 Task: Plan a scenic drive from Charleston, South Carolina, to Savannah, Georgia.
Action: Mouse moved to (186, 98)
Screenshot: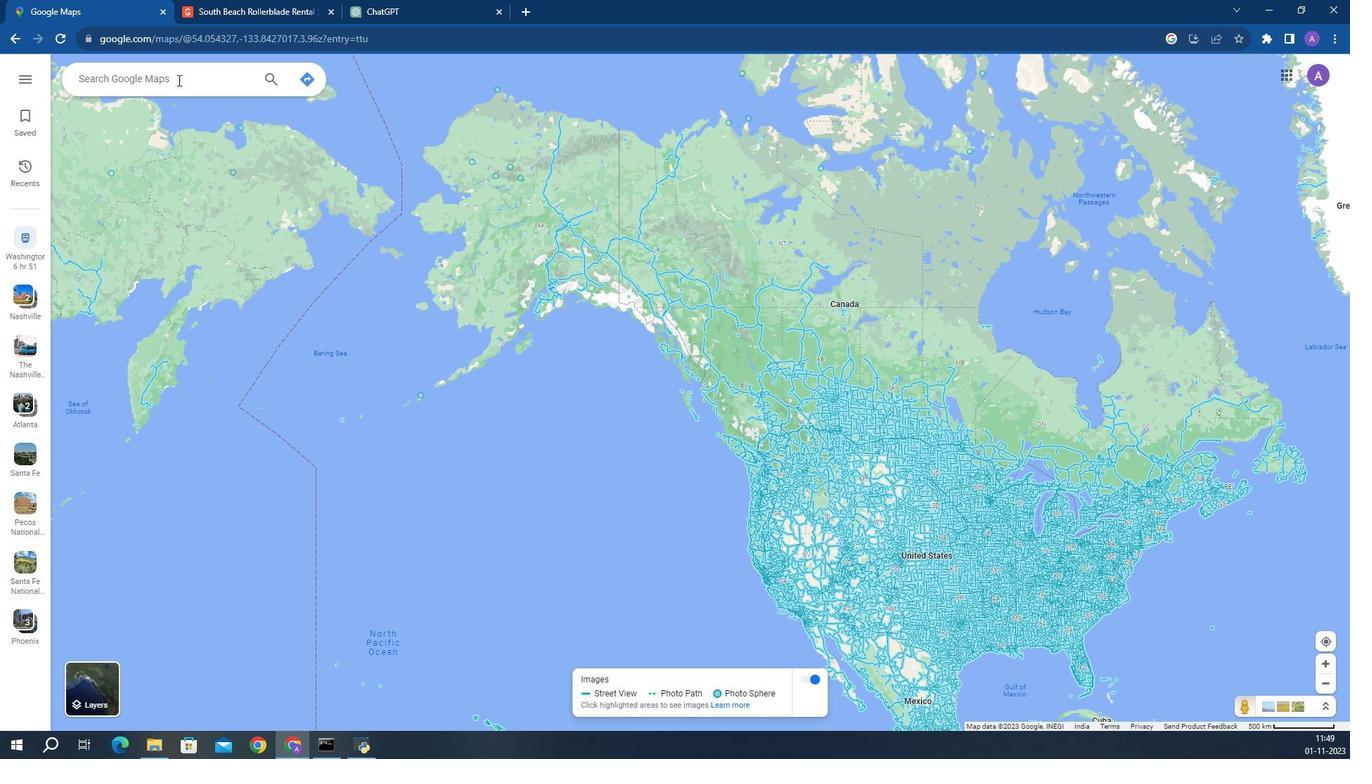 
Action: Mouse pressed left at (186, 98)
Screenshot: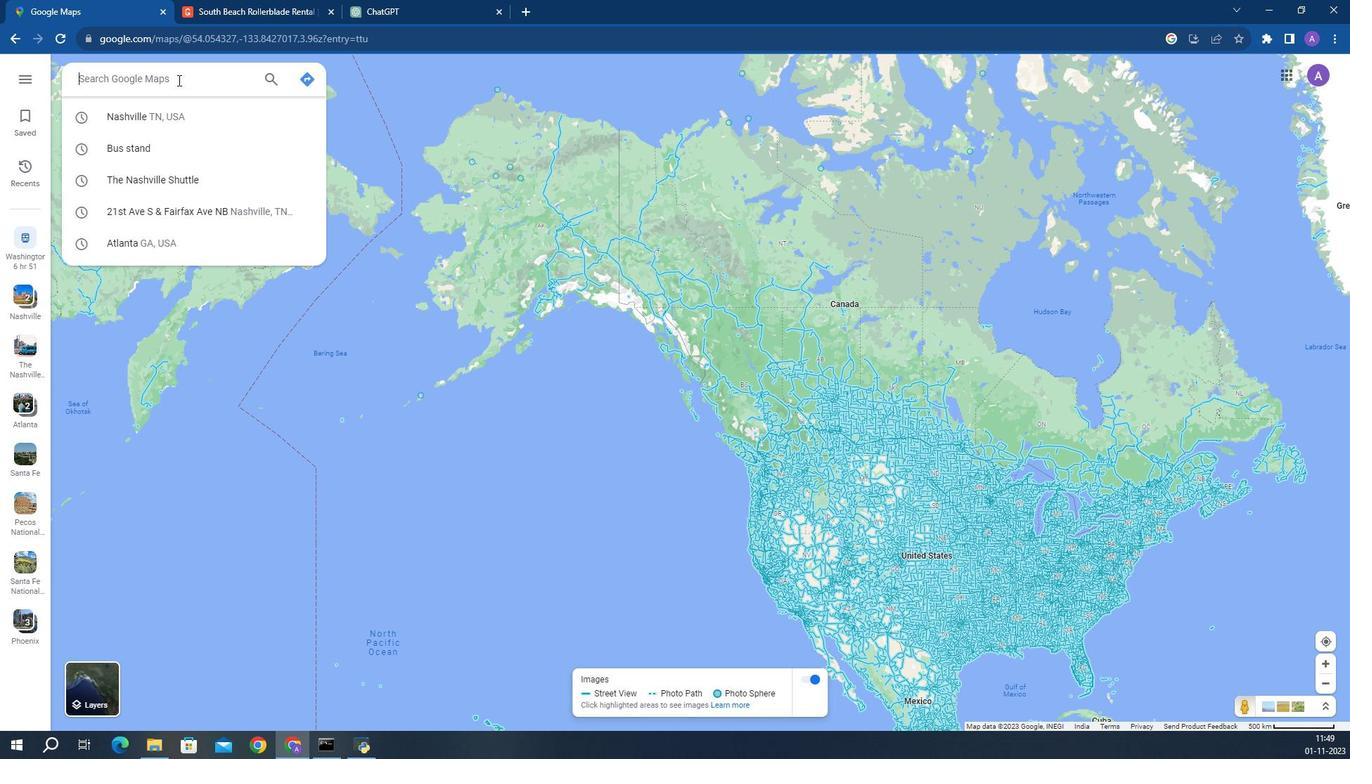 
Action: Mouse moved to (285, 96)
Screenshot: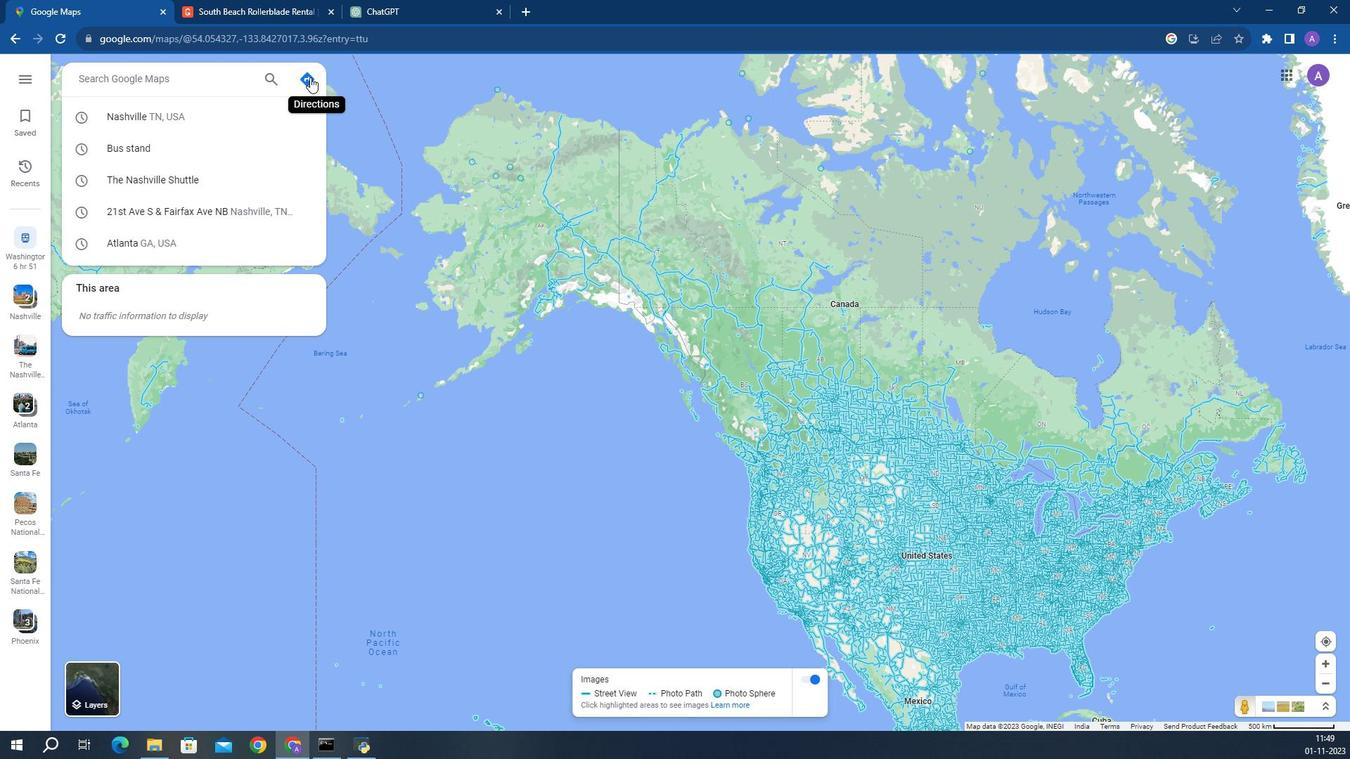 
Action: Mouse pressed left at (285, 96)
Screenshot: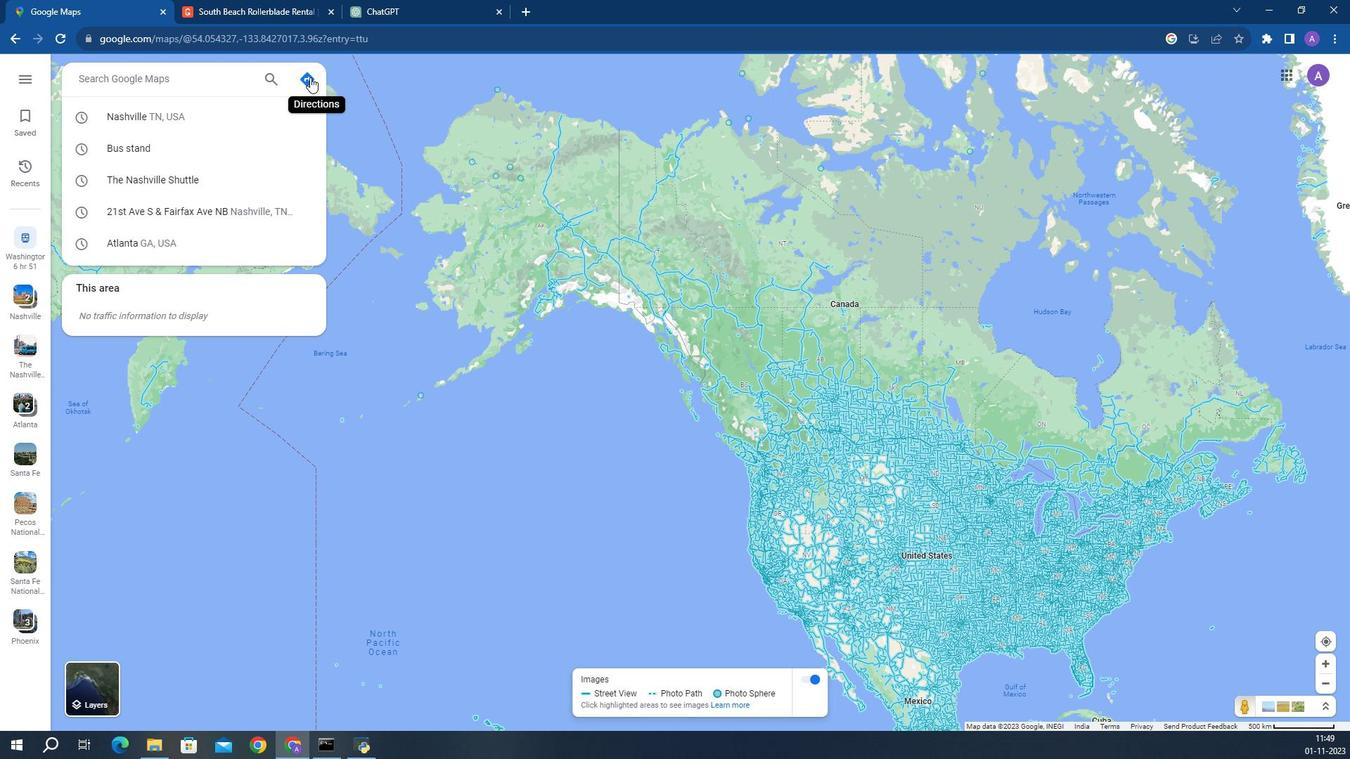 
Action: Mouse moved to (222, 120)
Screenshot: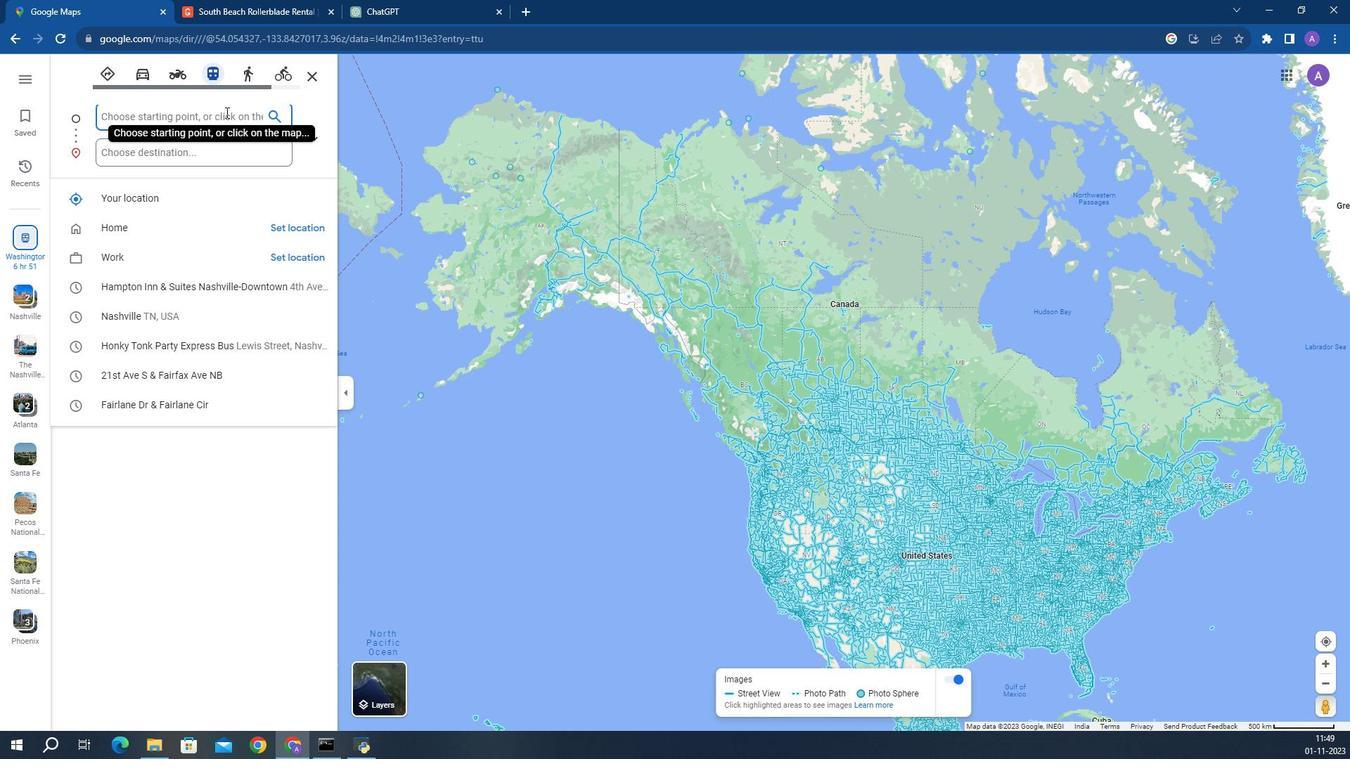 
Action: Key pressed <Key.caps_lock>C<Key.caps_lock>harleston,<Key.space><Key.caps_lock>S<Key.caps_lock>outh<Key.space><Key.caps_lock>C<Key.caps_lock>arolina
Screenshot: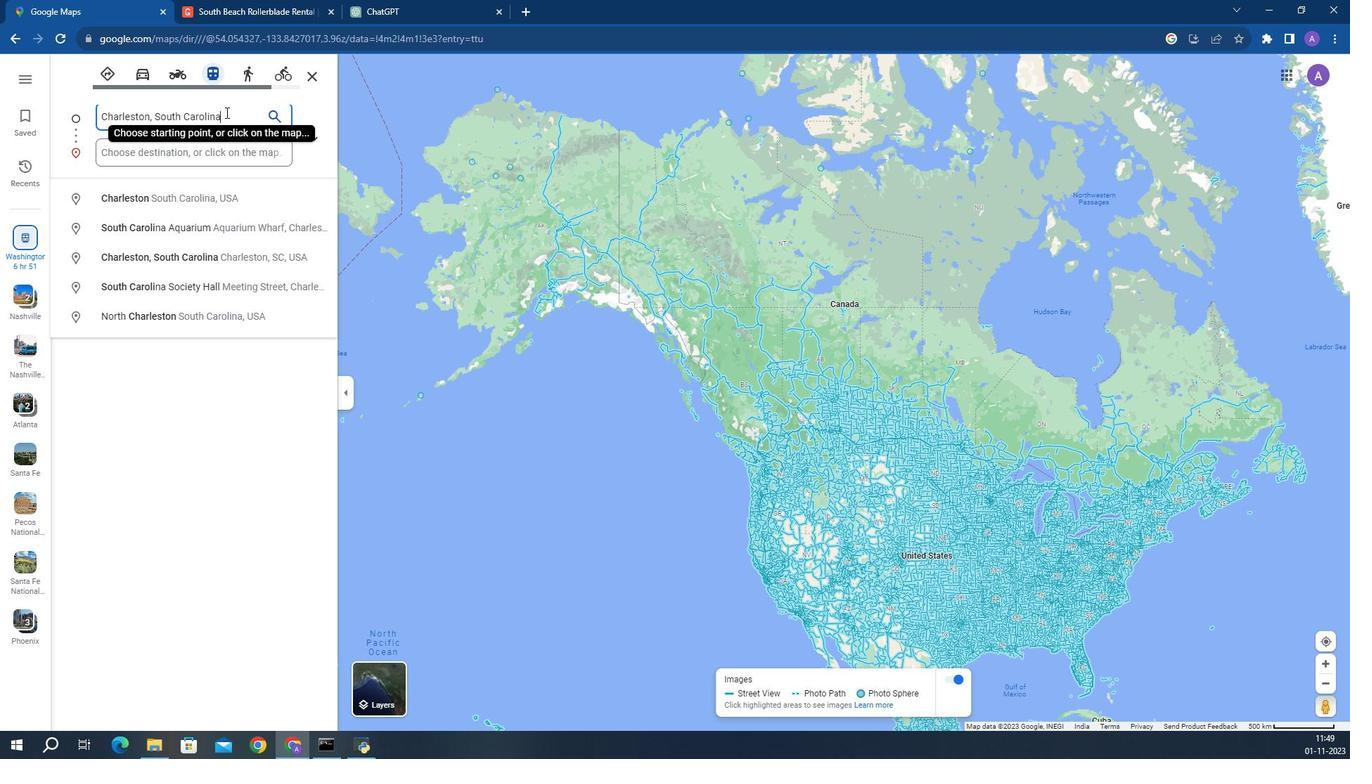 
Action: Mouse moved to (216, 146)
Screenshot: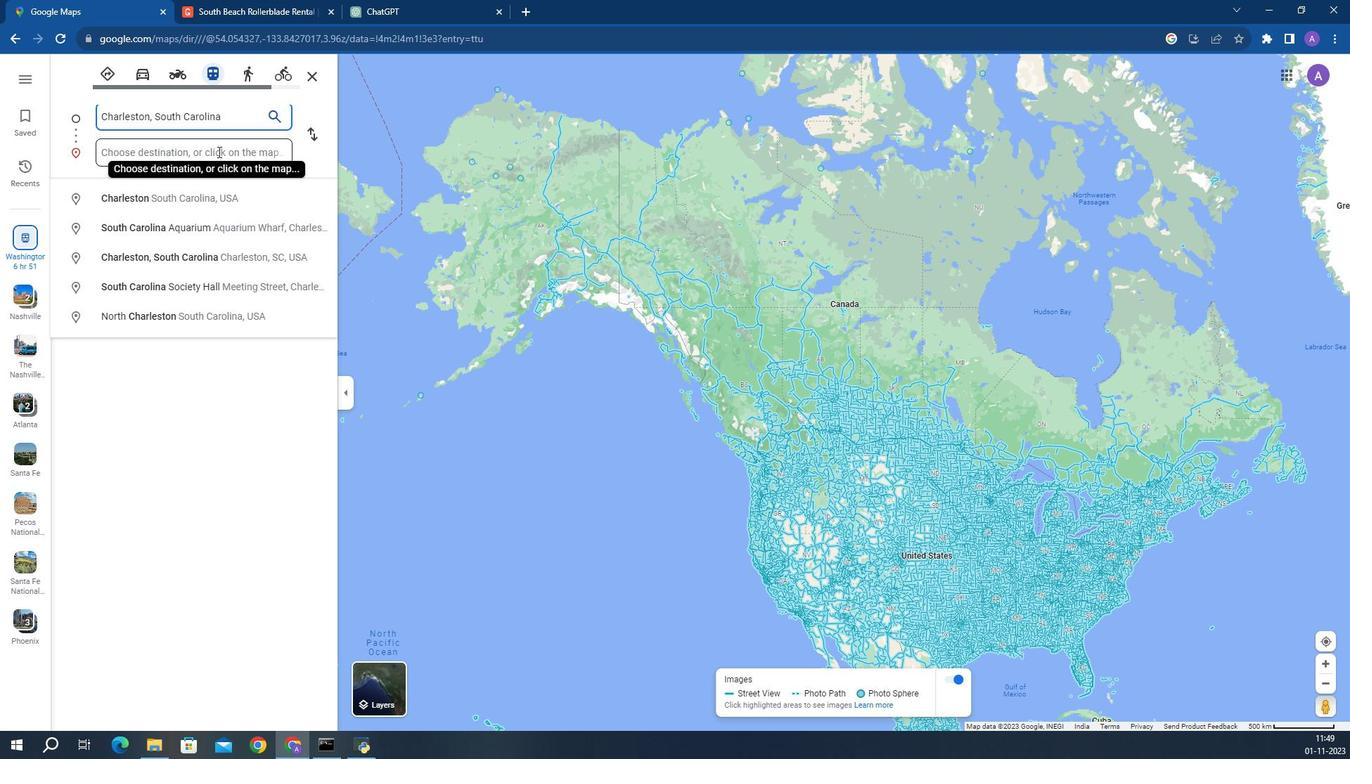 
Action: Mouse pressed left at (216, 146)
Screenshot: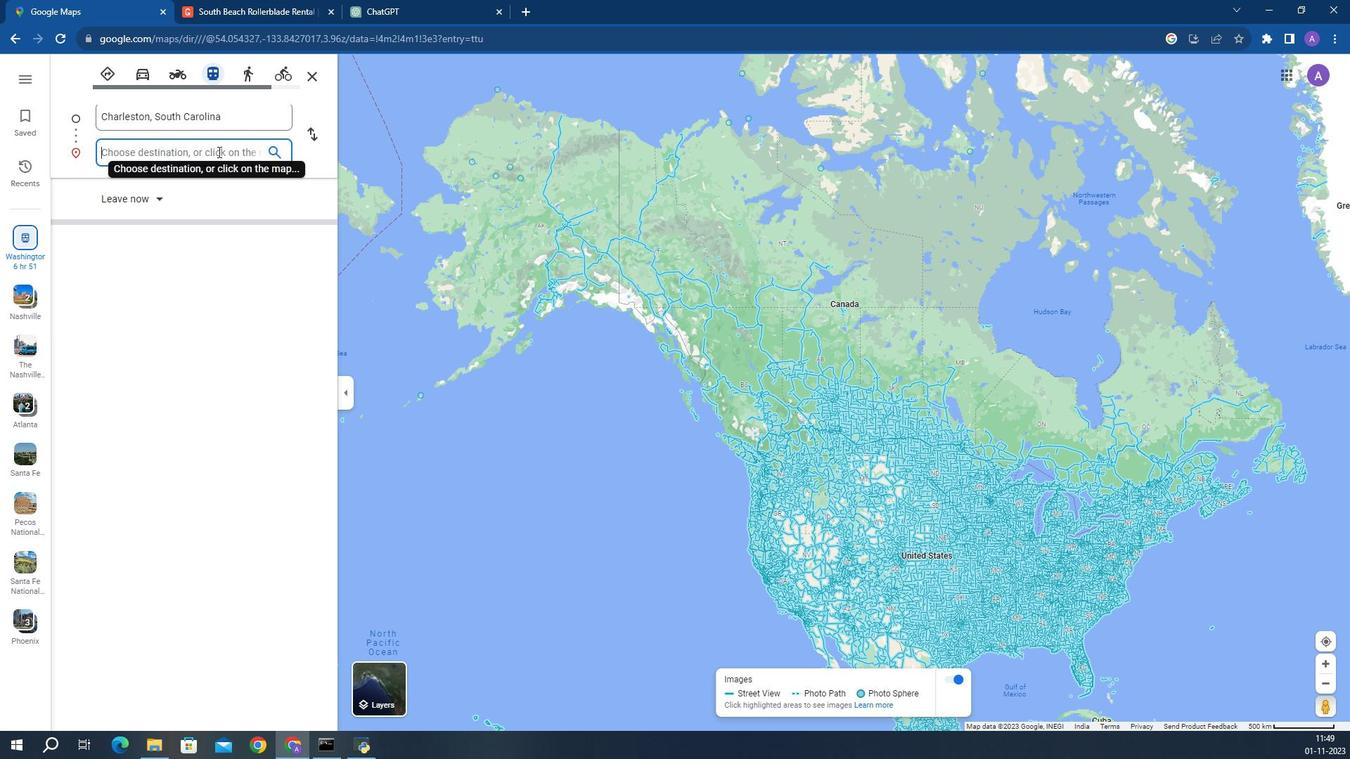 
Action: Key pressed <Key.caps_lock>S<Key.caps_lock>avannah,<Key.space><Key.caps_lock>G<Key.caps_lock>eorgia<Key.enter>
Screenshot: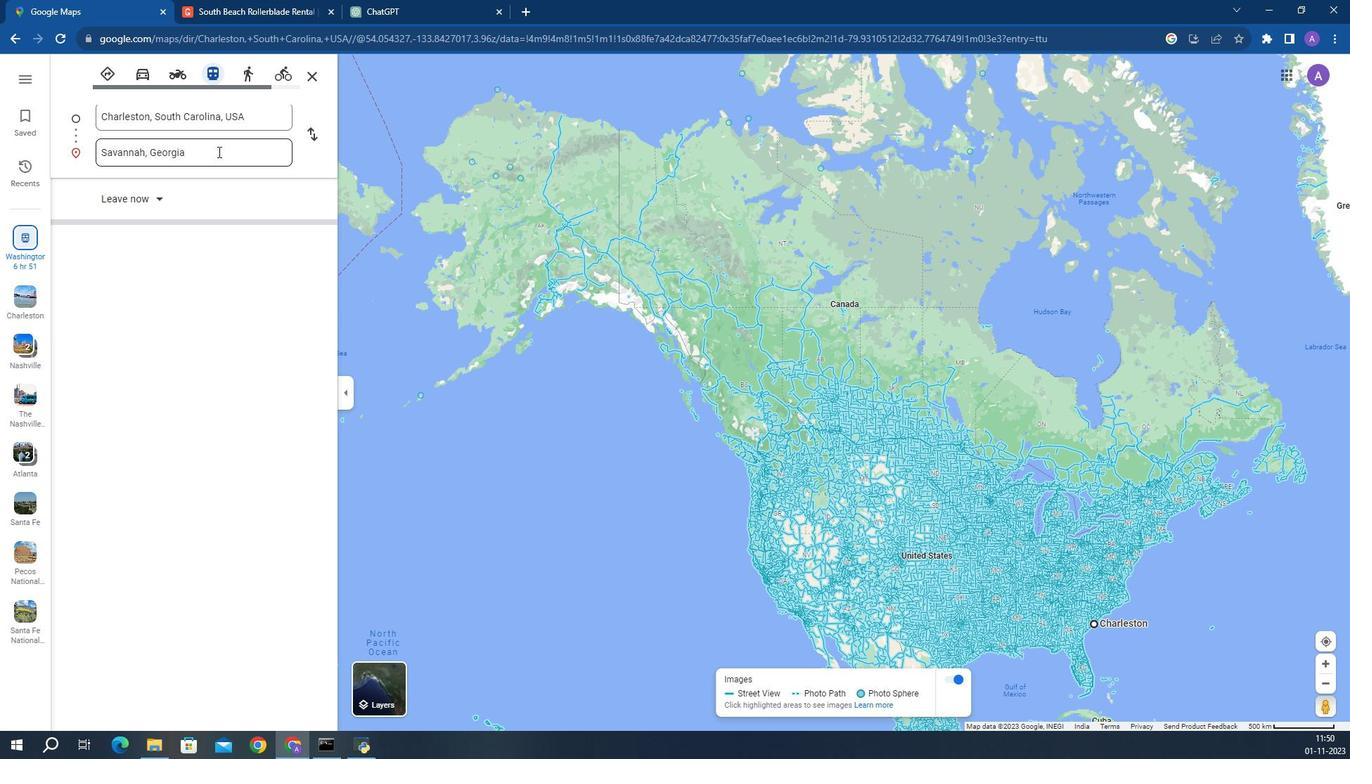 
Action: Mouse moved to (130, 99)
Screenshot: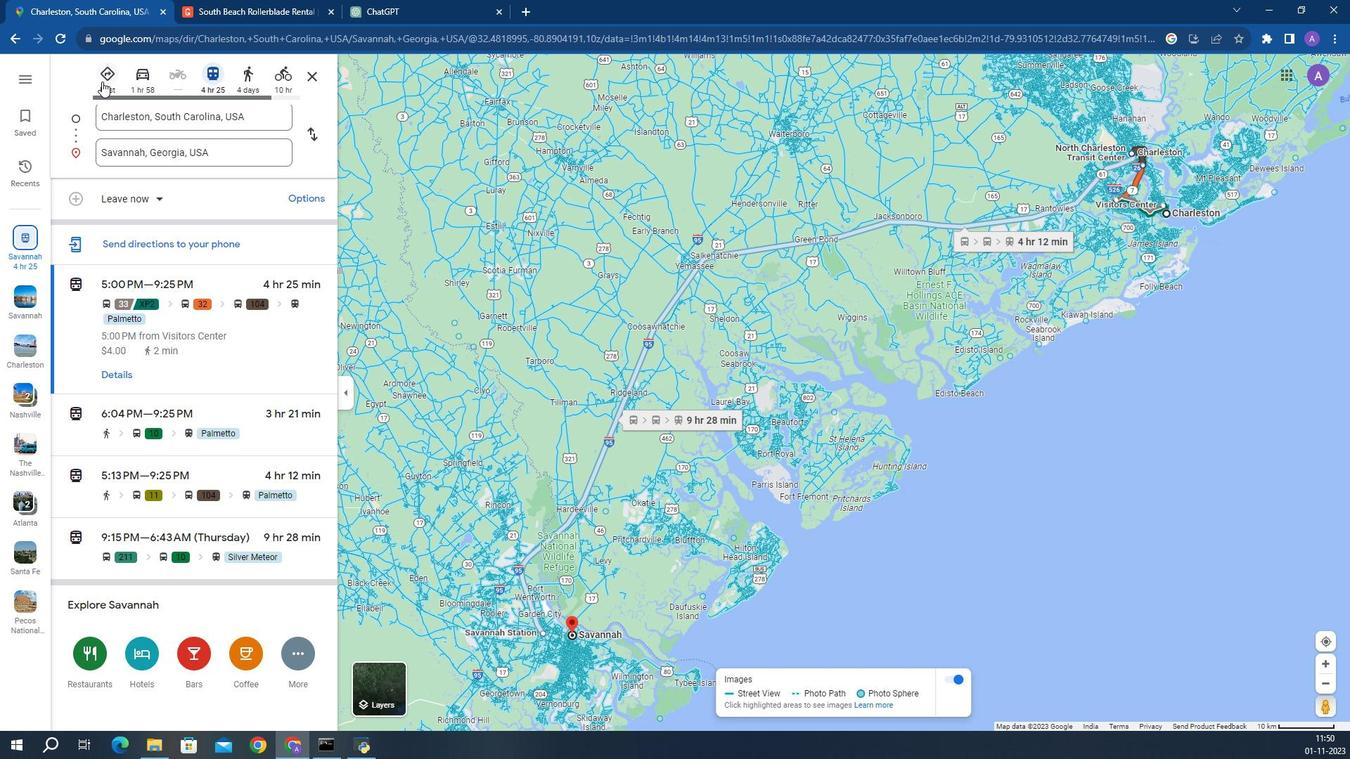 
Action: Mouse pressed left at (130, 99)
Screenshot: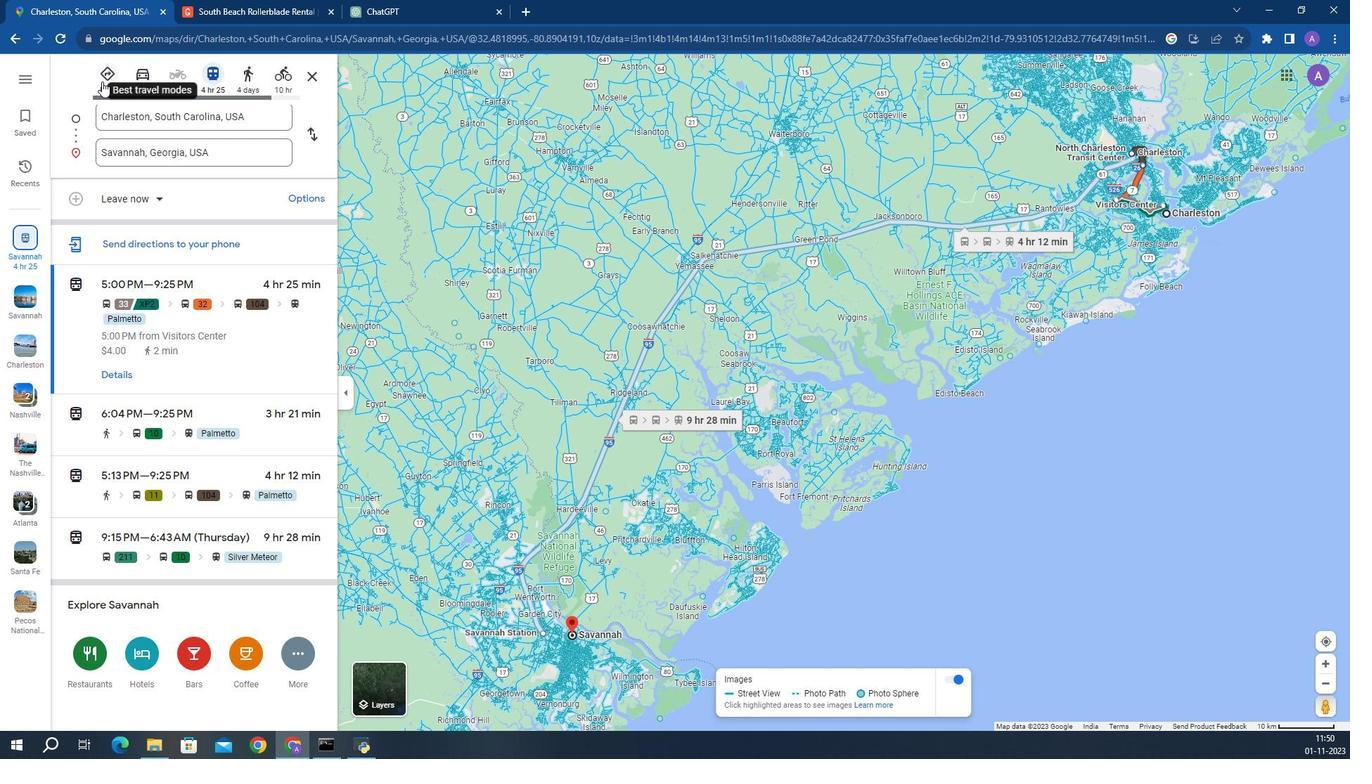 
Action: Mouse moved to (671, 308)
Screenshot: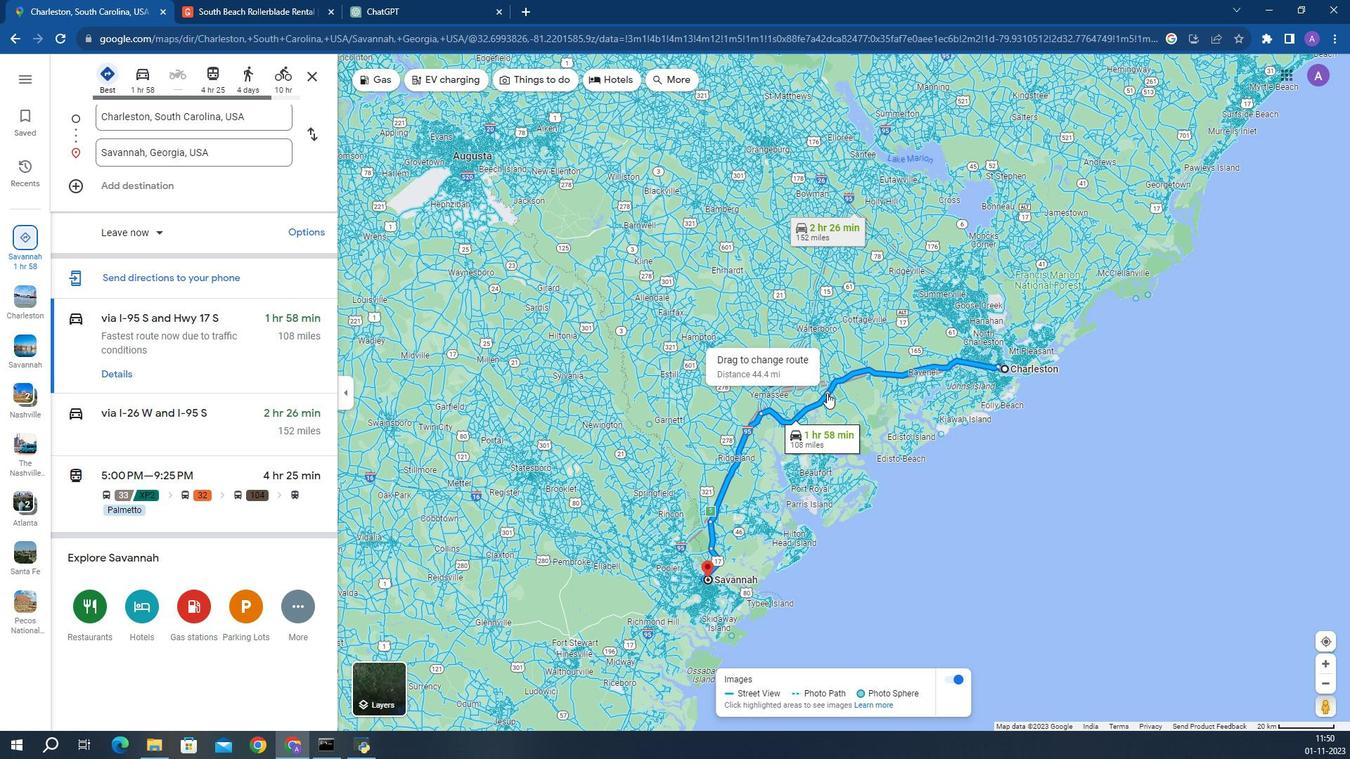 
Action: Mouse pressed left at (671, 308)
Screenshot: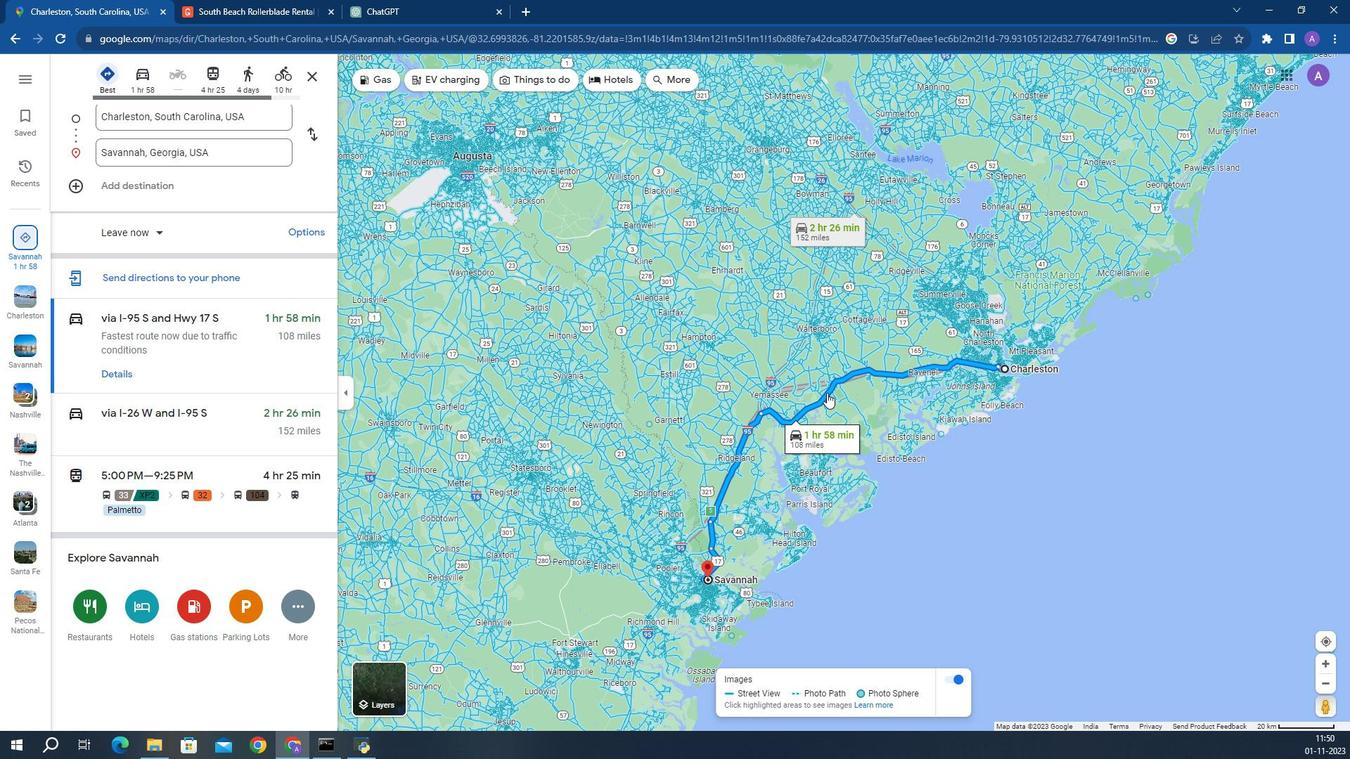 
Action: Mouse moved to (666, 341)
Screenshot: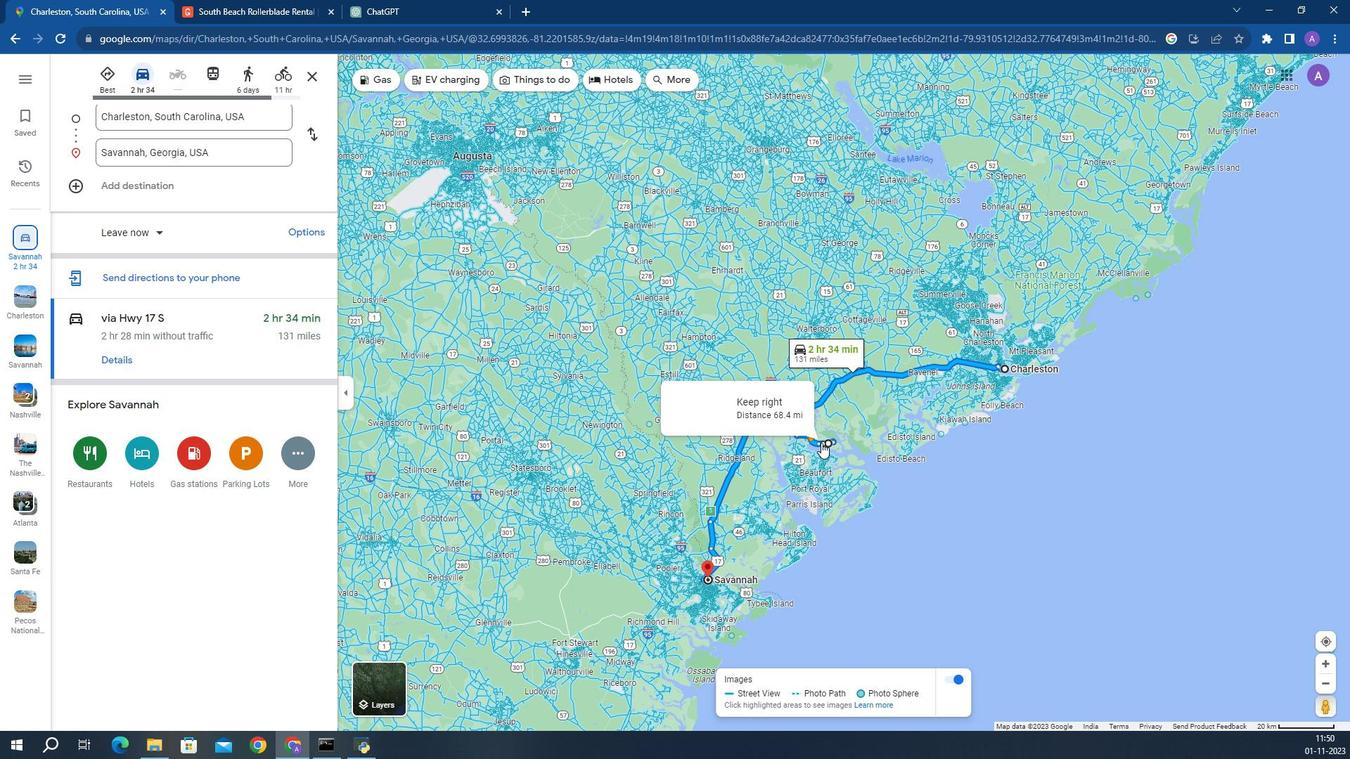 
Action: Mouse pressed left at (666, 341)
Screenshot: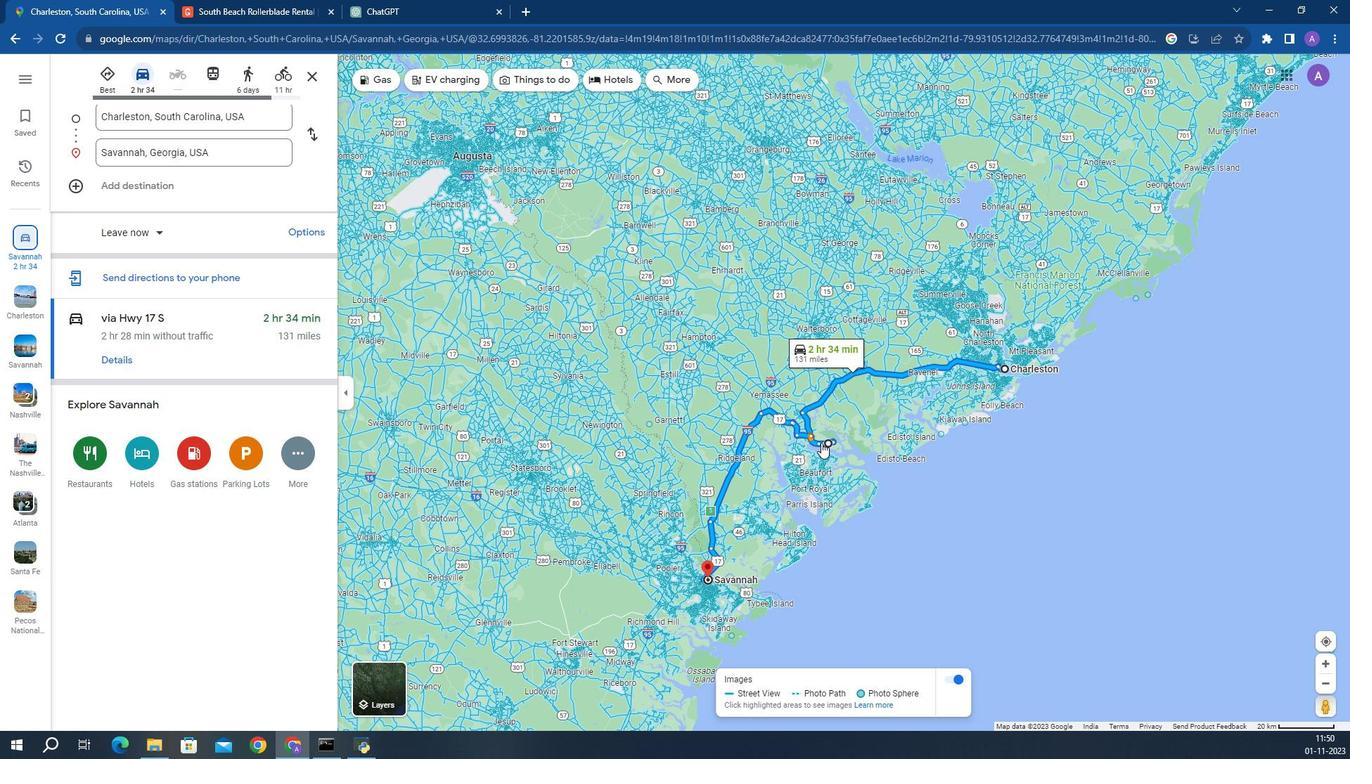 
Action: Mouse moved to (671, 341)
Screenshot: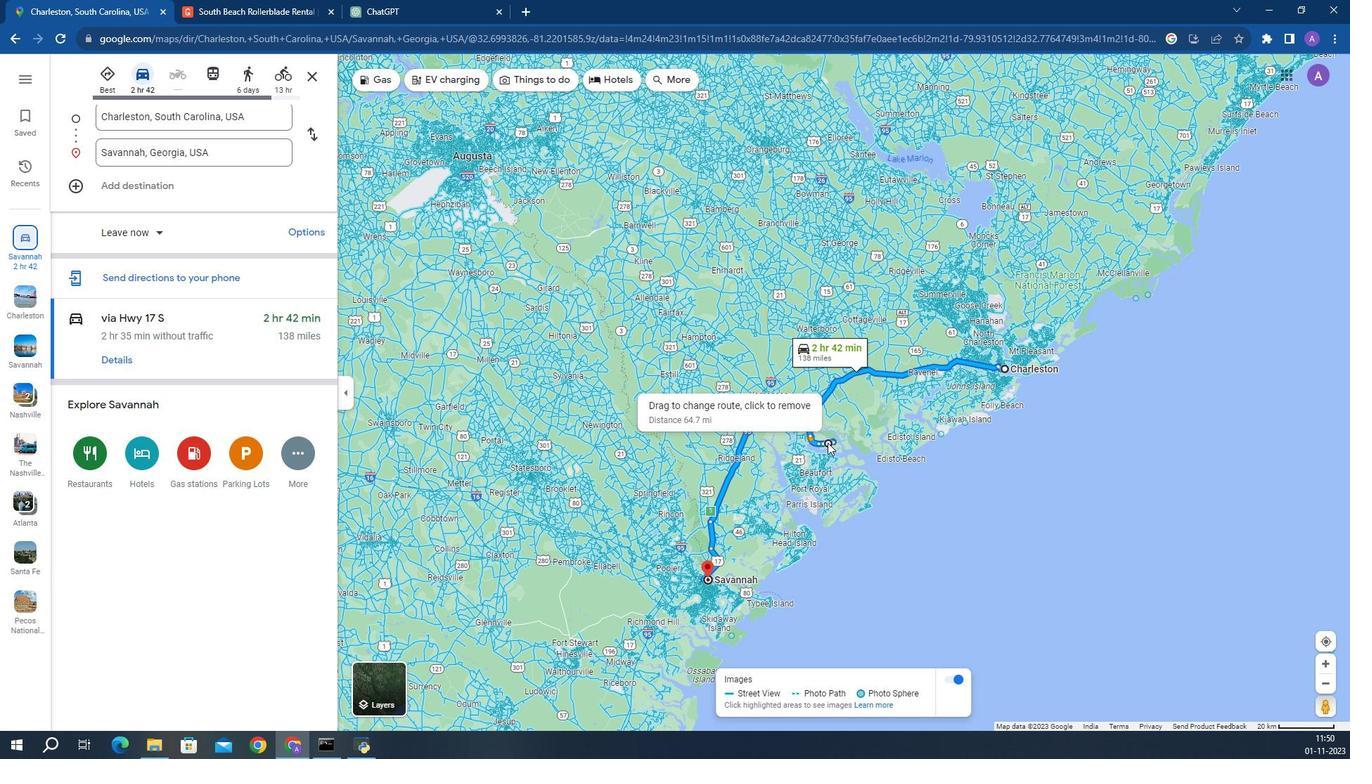 
Action: Mouse pressed left at (671, 341)
Screenshot: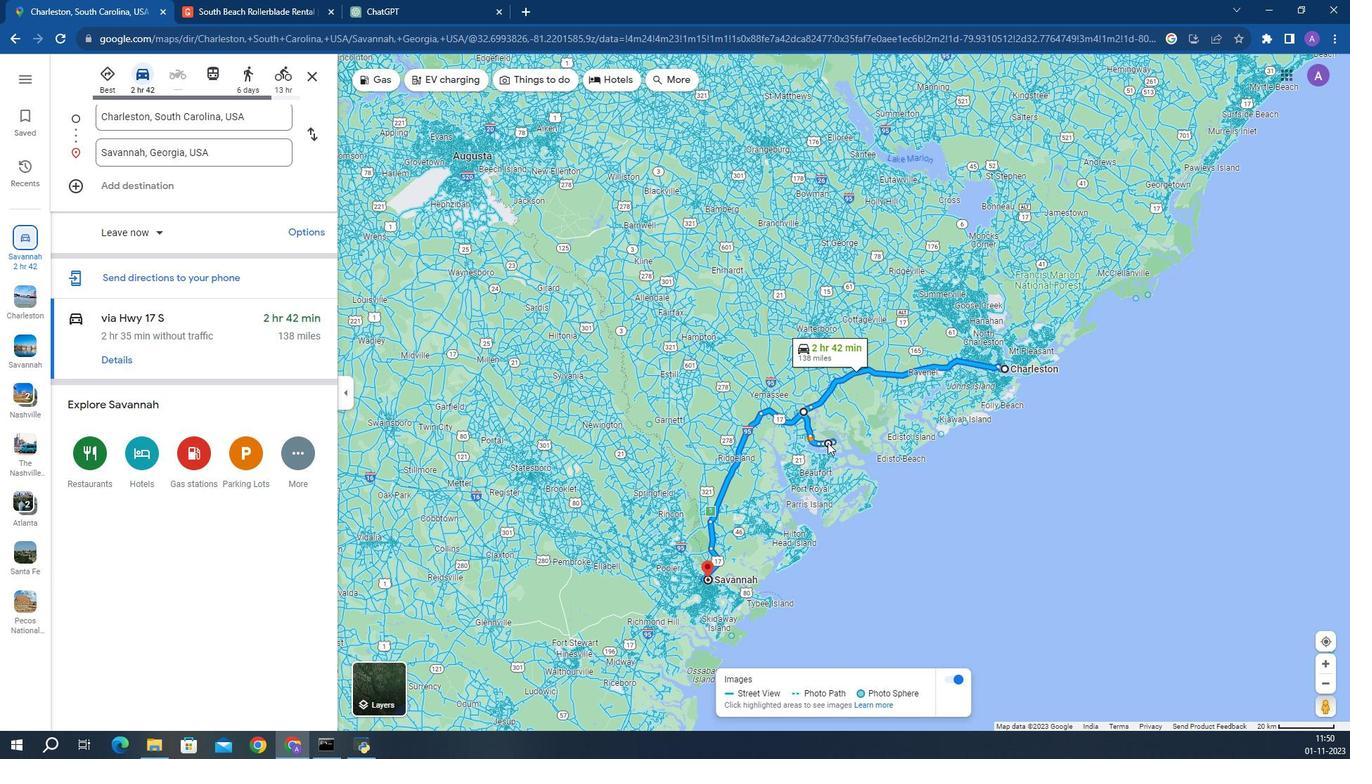 
Action: Mouse moved to (706, 295)
Screenshot: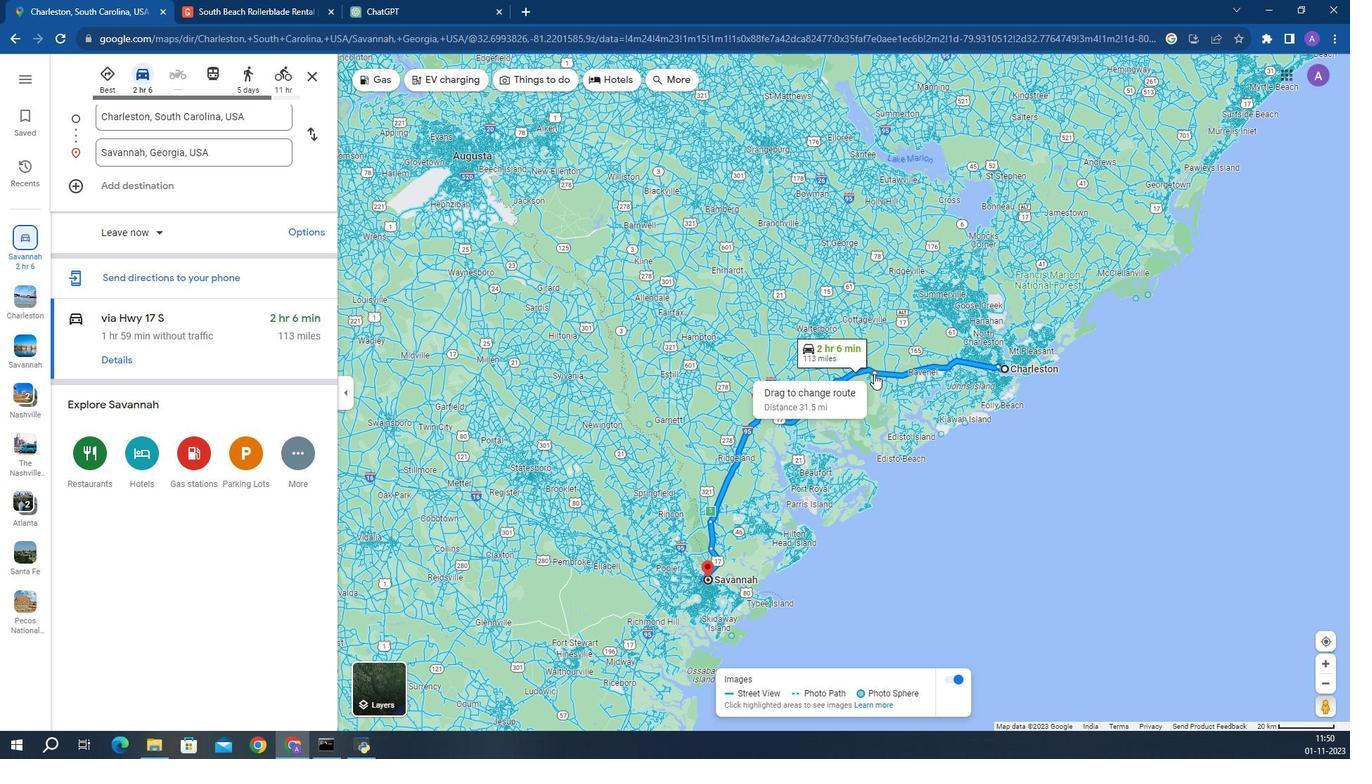 
Action: Mouse pressed left at (706, 295)
Screenshot: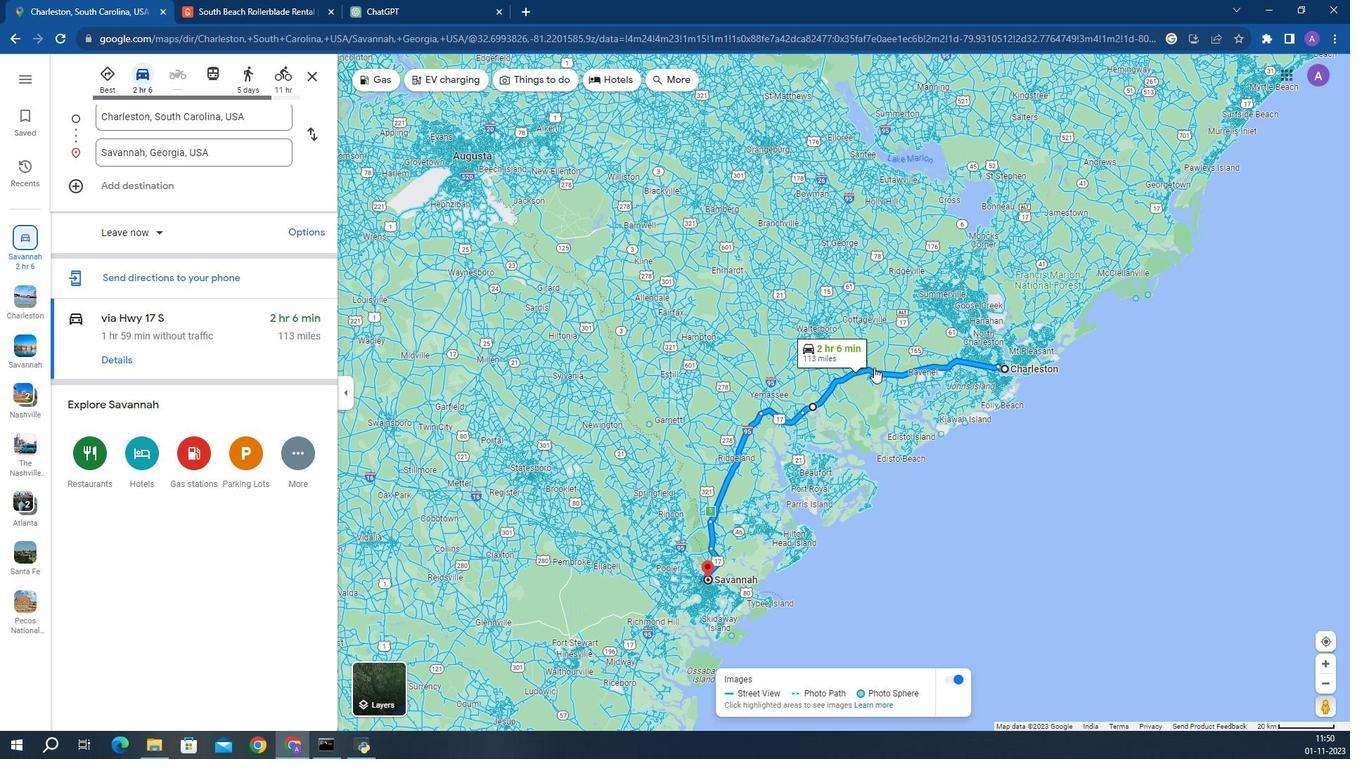 
Action: Mouse moved to (601, 356)
Screenshot: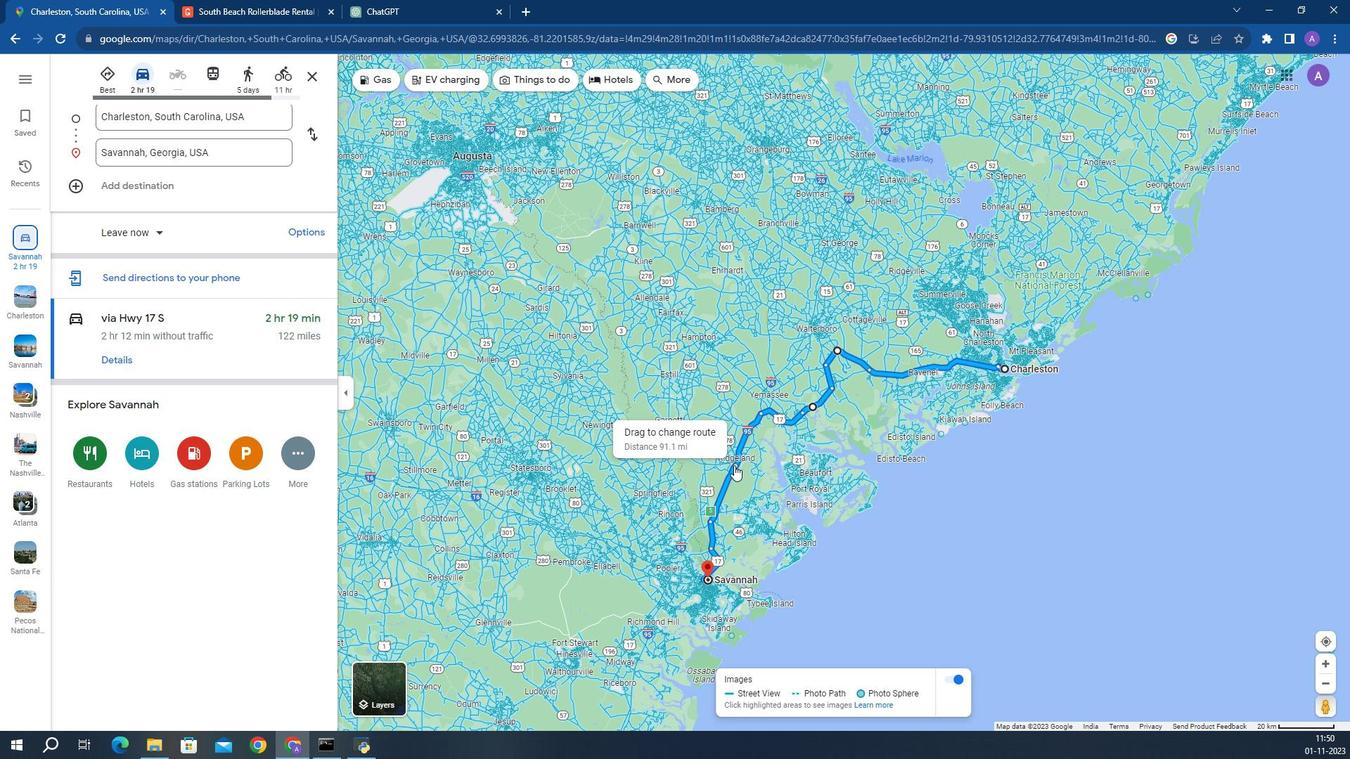 
Action: Mouse pressed left at (601, 356)
Screenshot: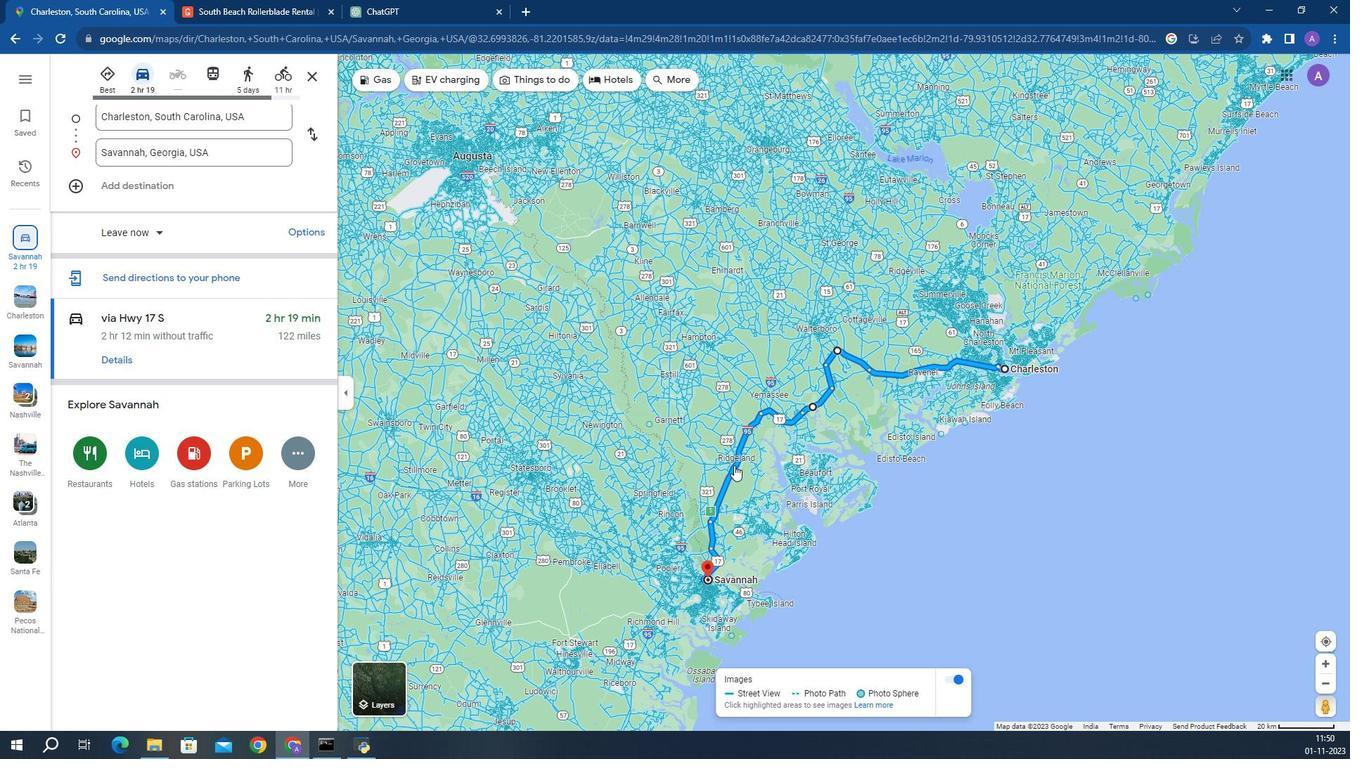 
Action: Mouse moved to (754, 414)
Screenshot: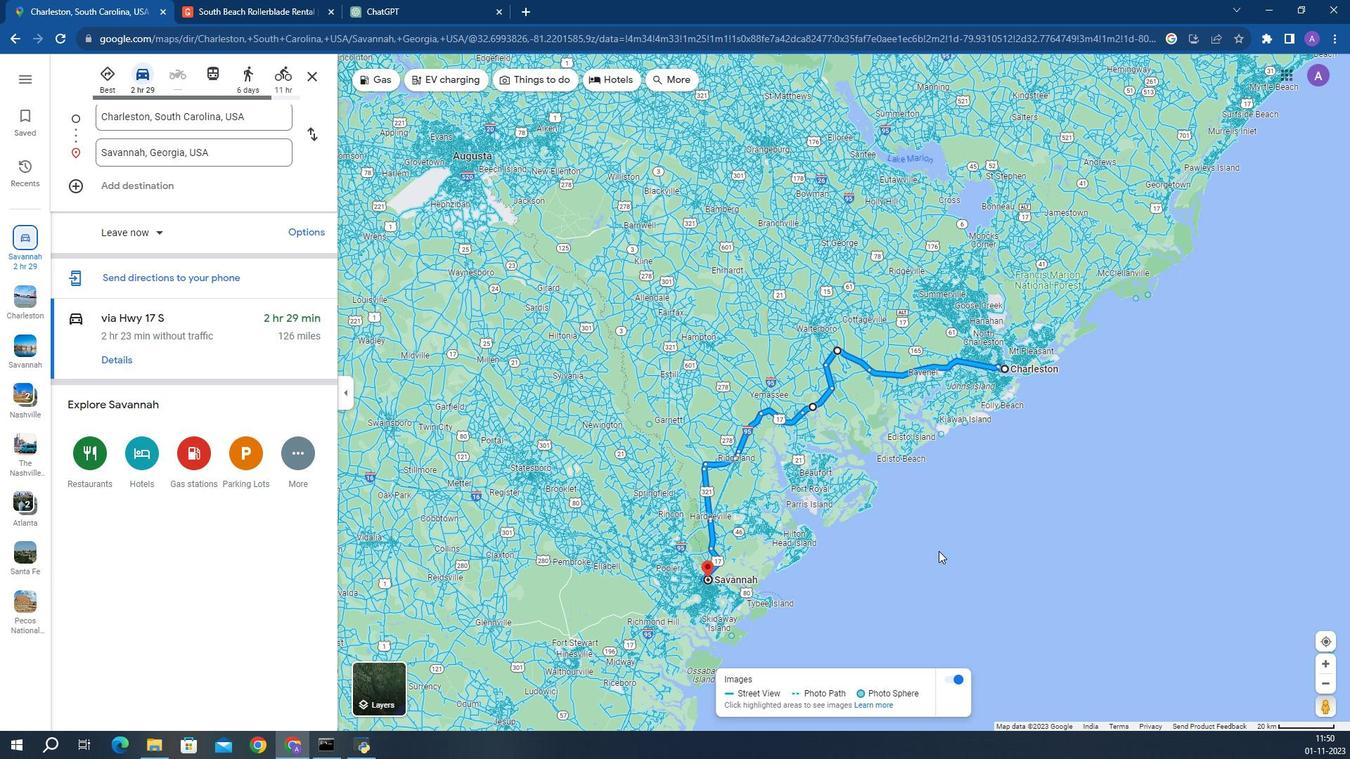 
Action: Mouse scrolled (754, 413) with delta (0, 0)
Screenshot: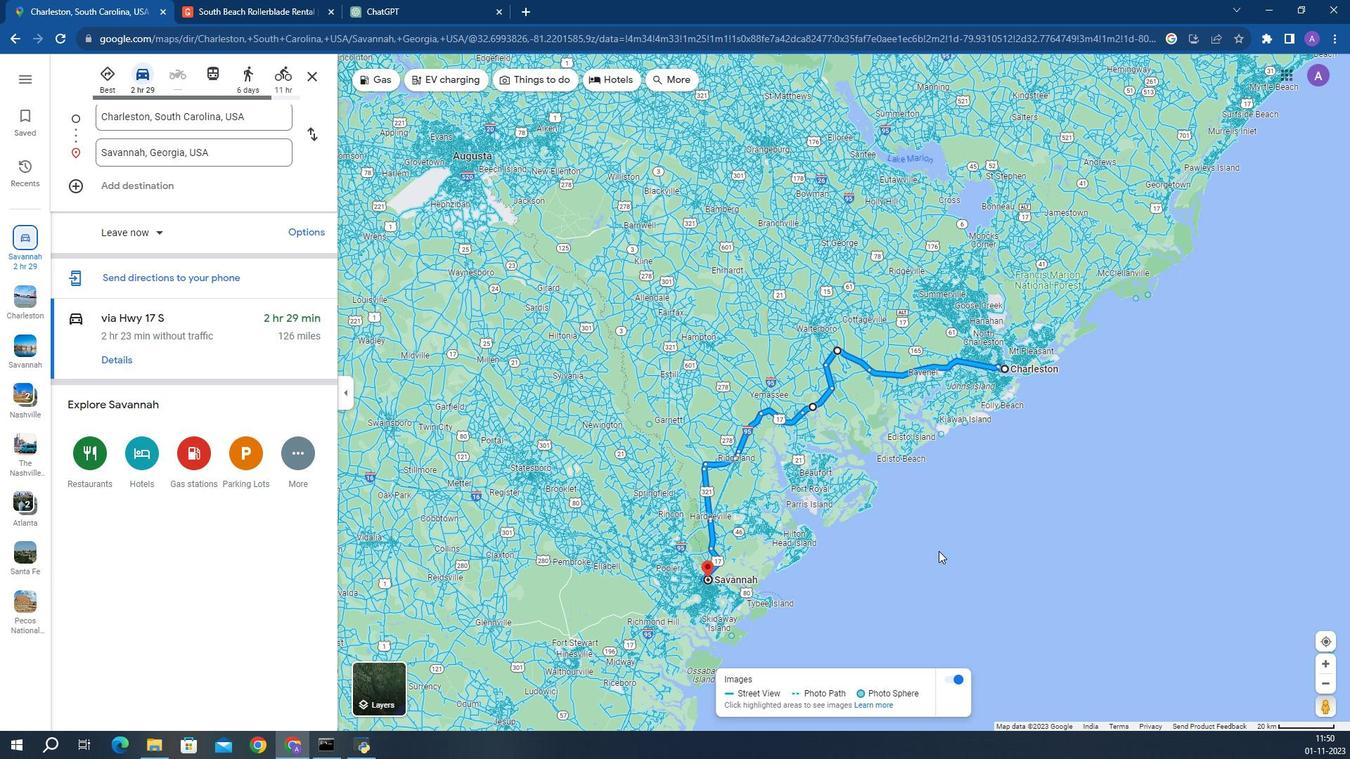 
Action: Mouse moved to (746, 417)
Screenshot: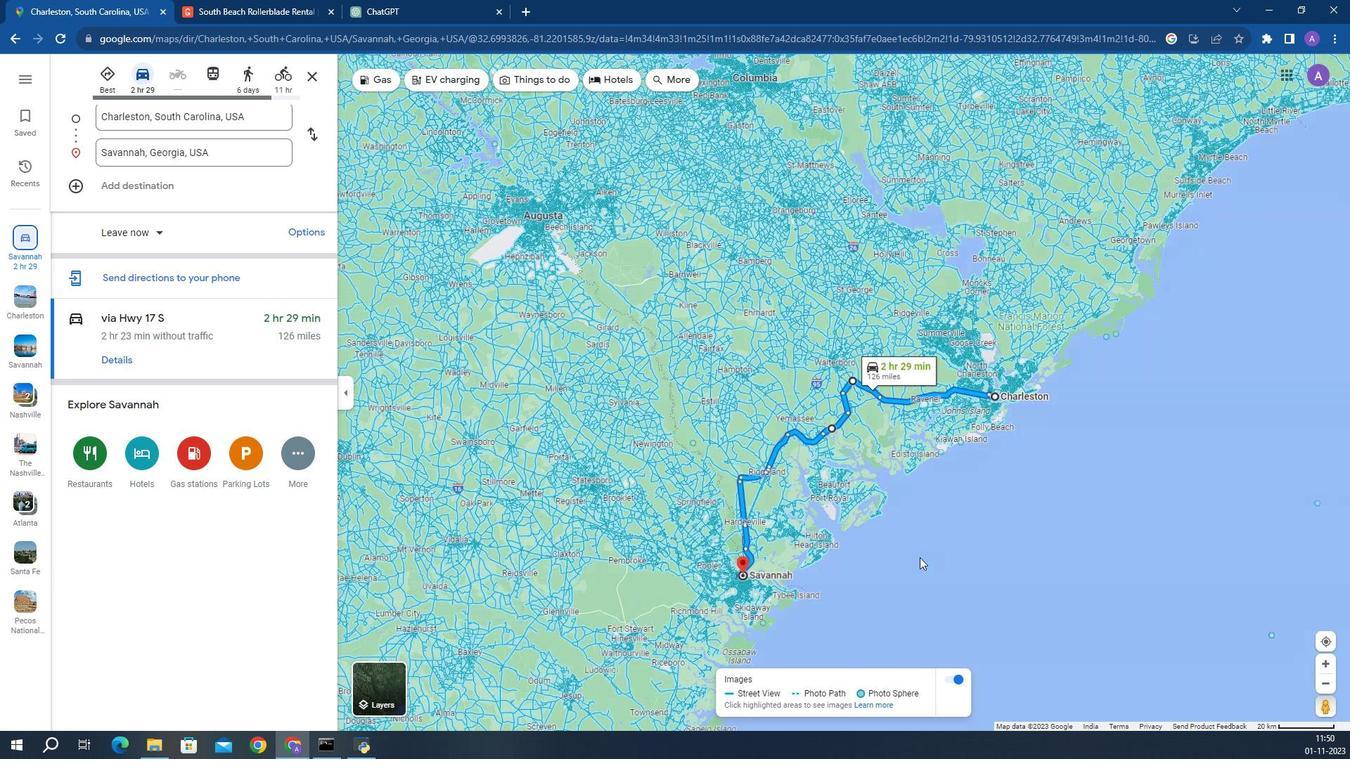 
Action: Mouse scrolled (746, 417) with delta (0, 0)
Screenshot: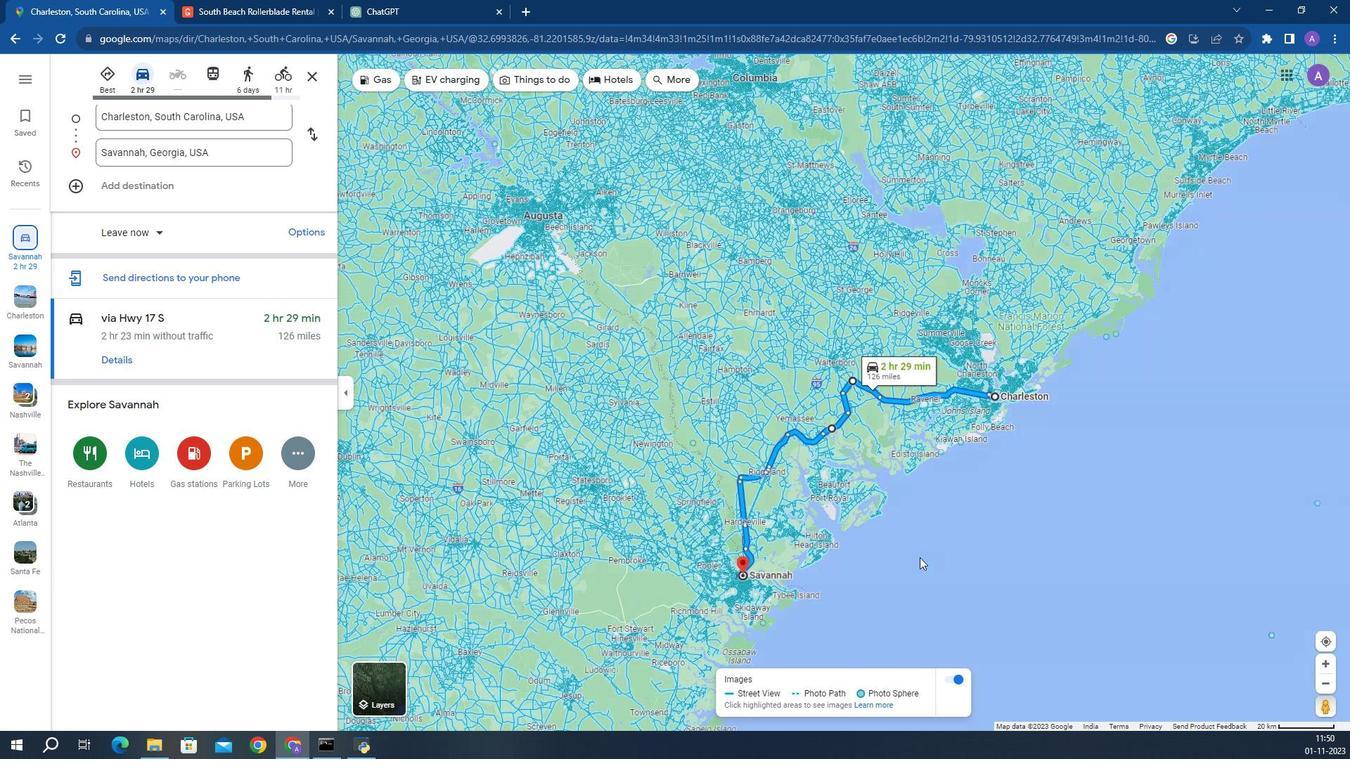 
Action: Mouse moved to (726, 417)
Screenshot: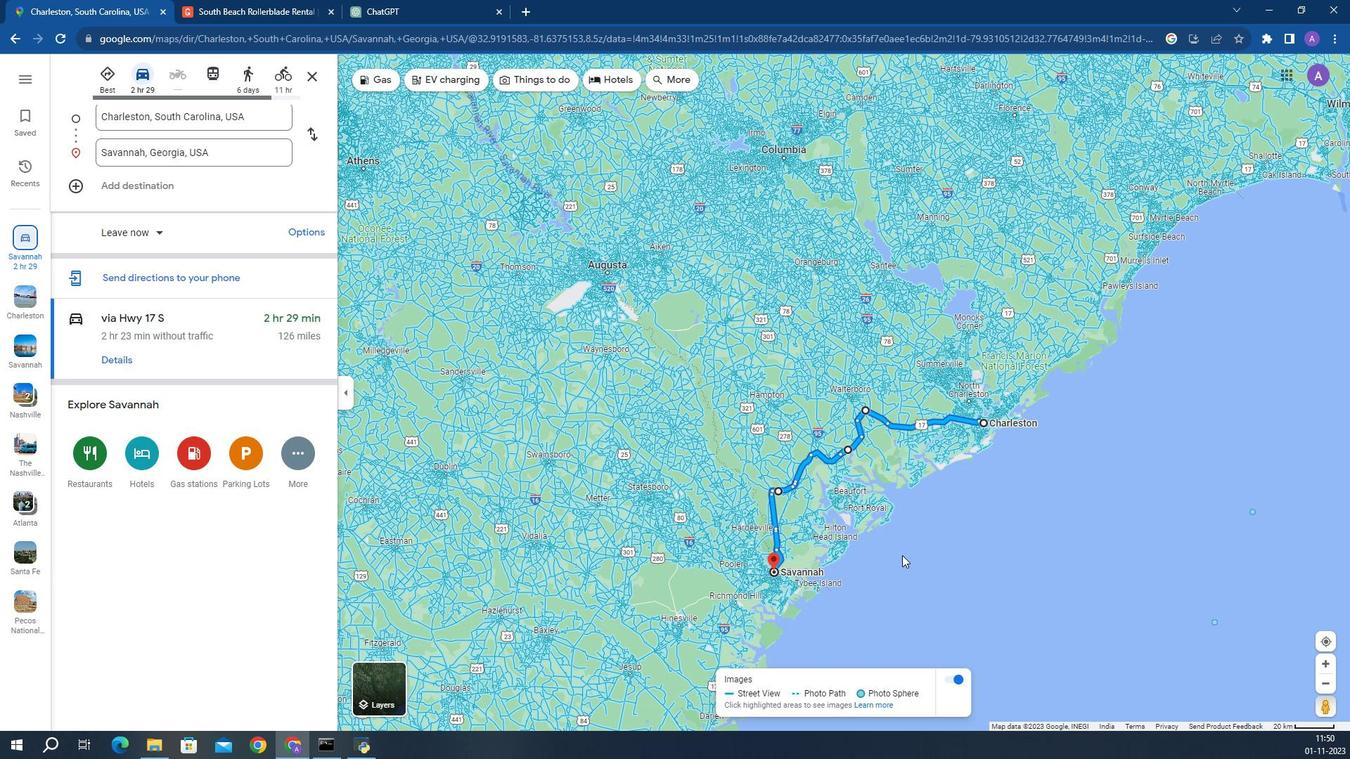 
